 Task: Click Close while find customer
Action: Mouse moved to (151, 19)
Screenshot: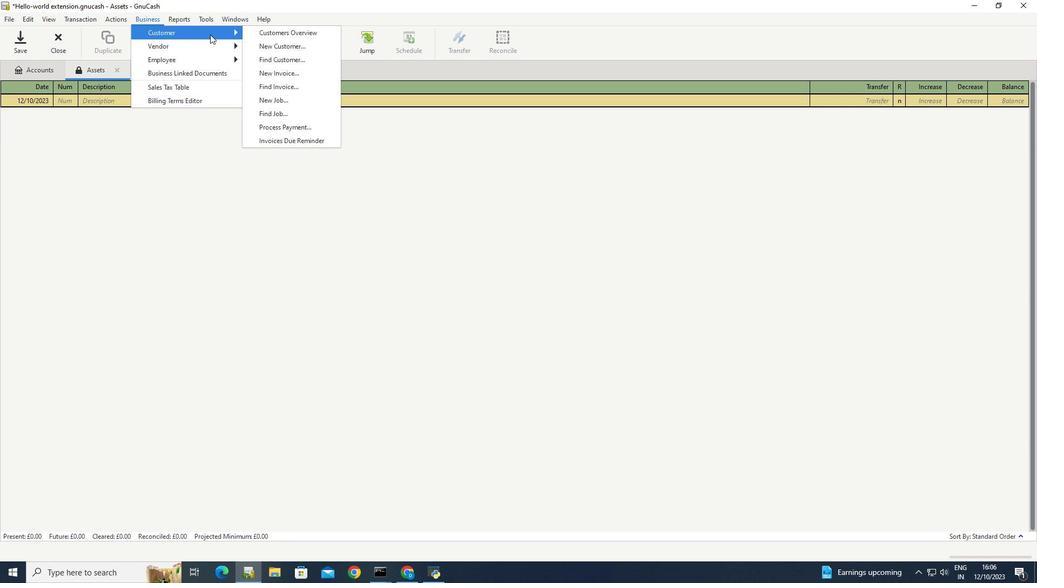 
Action: Mouse pressed left at (151, 19)
Screenshot: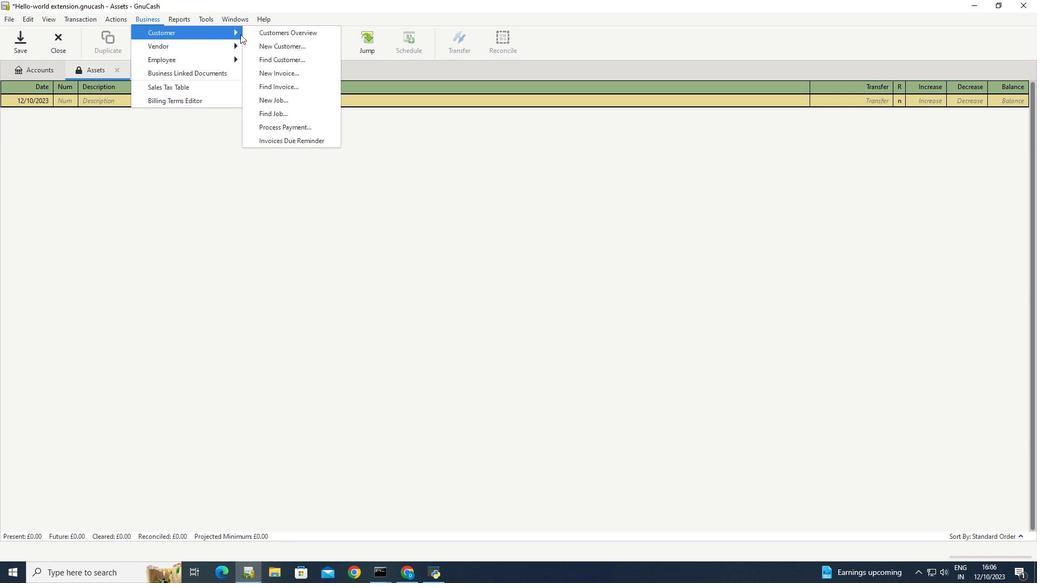 
Action: Mouse moved to (278, 57)
Screenshot: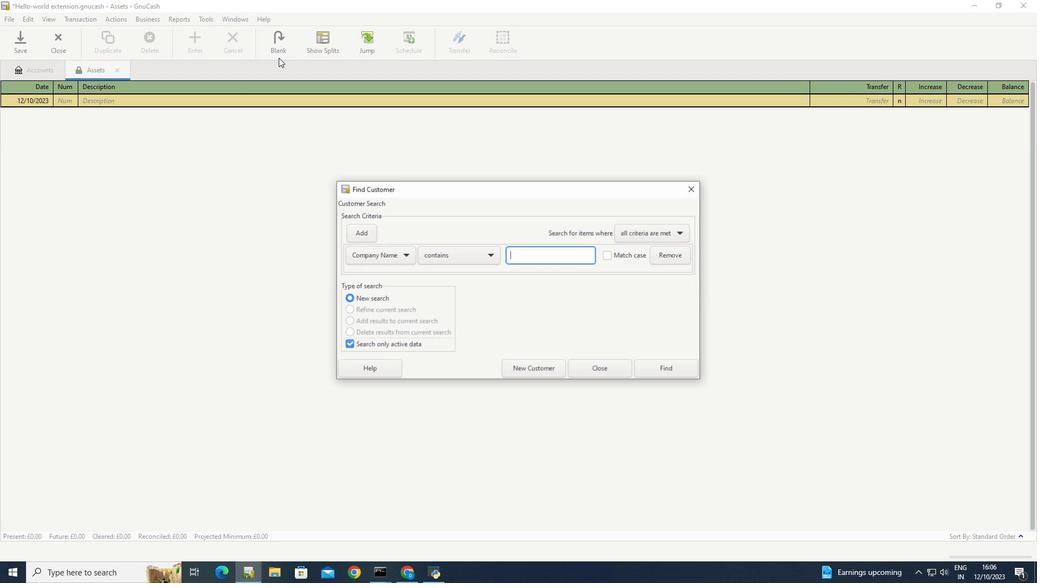 
Action: Mouse pressed left at (278, 57)
Screenshot: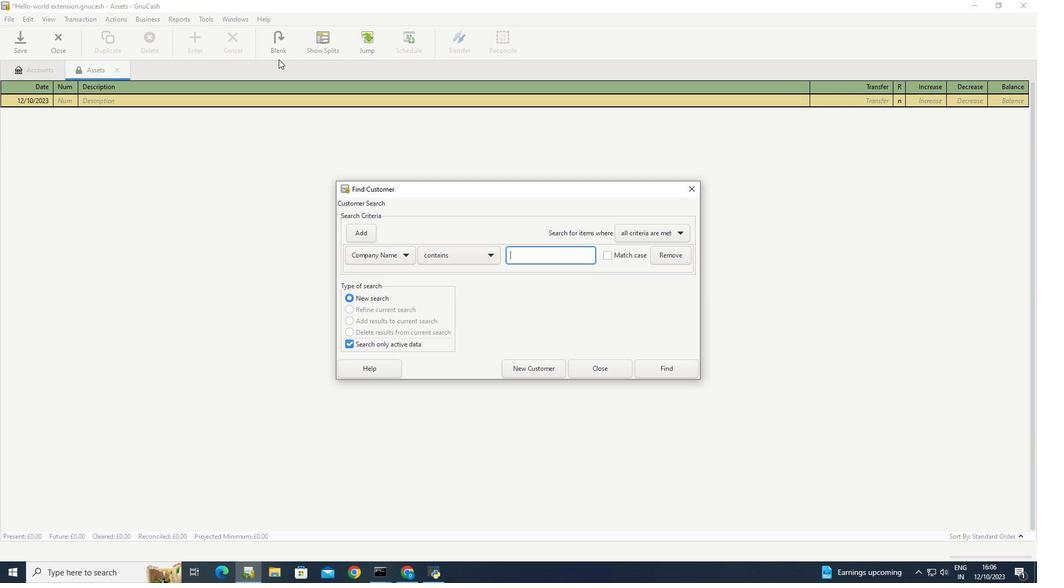 
Action: Mouse moved to (590, 365)
Screenshot: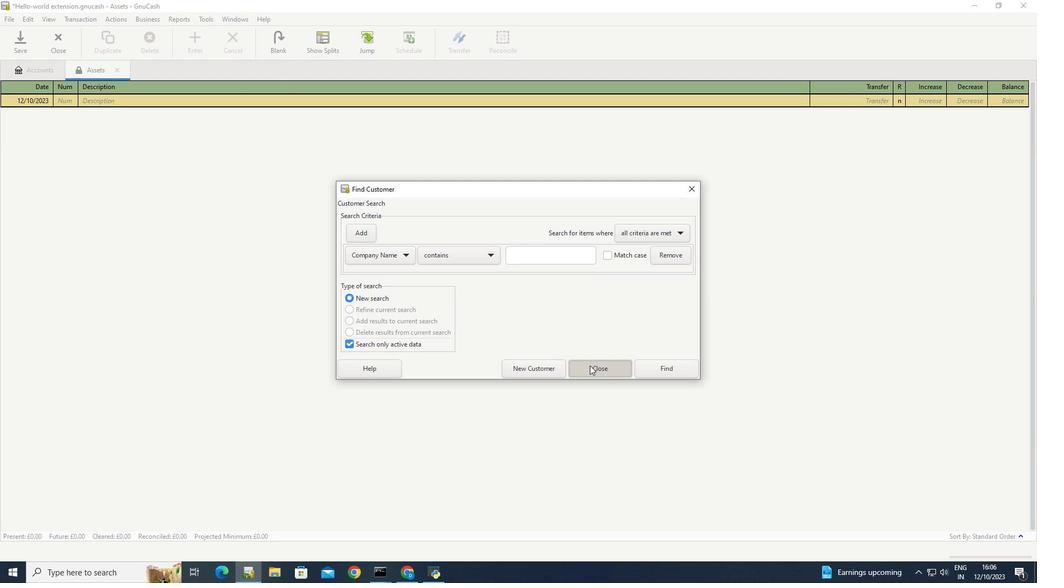 
Action: Mouse pressed left at (590, 365)
Screenshot: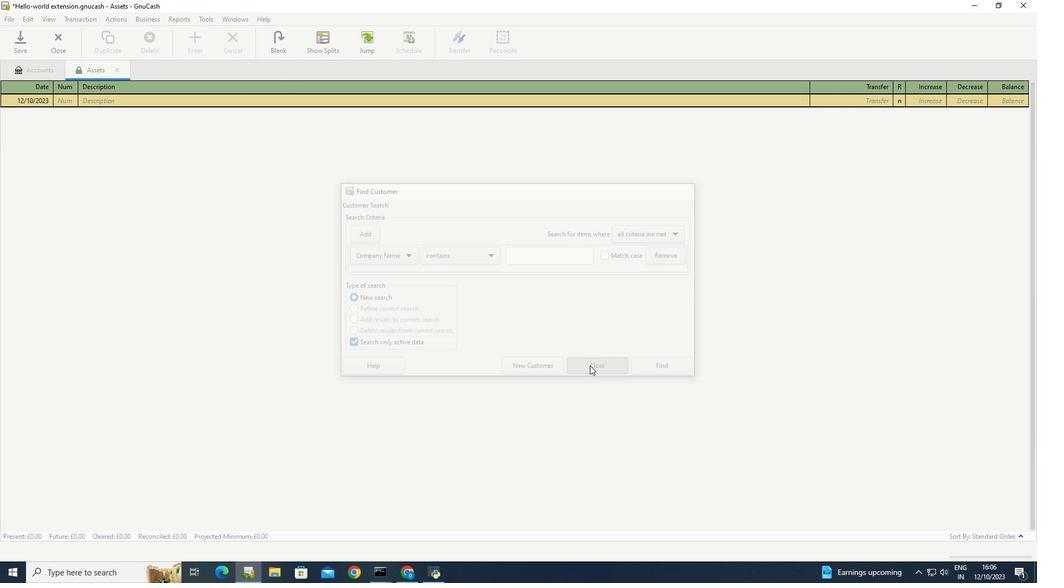 
